 Task: Reply to email with the signature Bailey Nelson with the subject 'Congratulations' from softage.1@softage.net with the message 'Can you please provide more information about the new safety regulations?'
Action: Mouse moved to (824, 209)
Screenshot: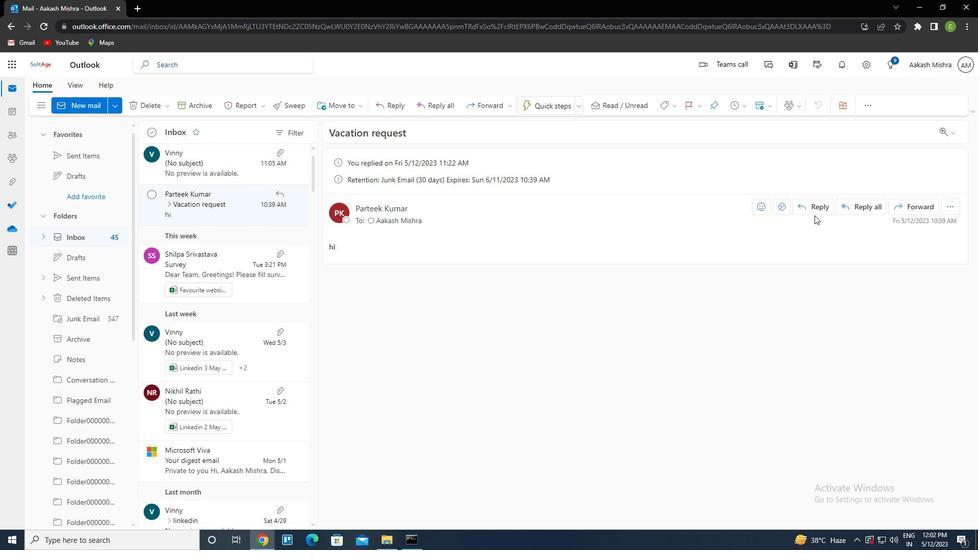 
Action: Mouse pressed left at (824, 209)
Screenshot: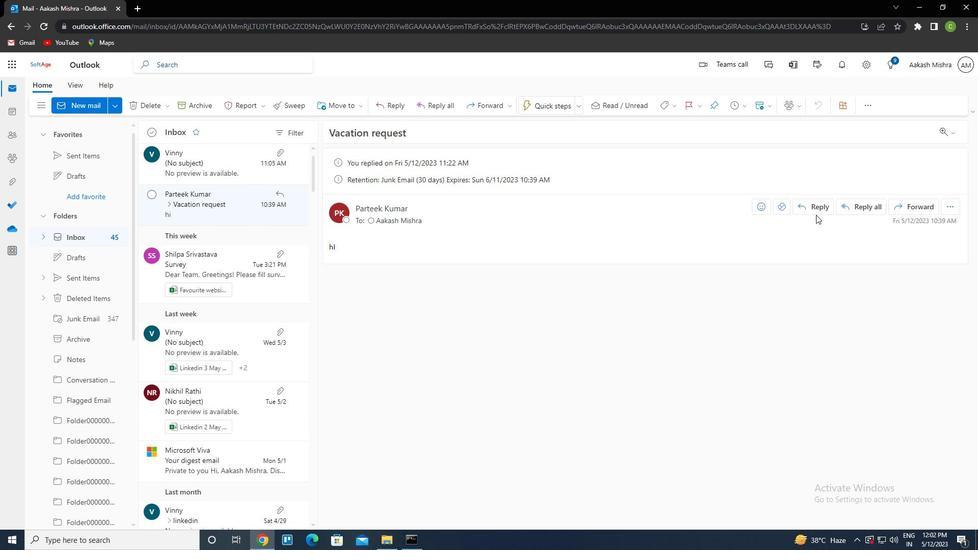 
Action: Mouse moved to (665, 103)
Screenshot: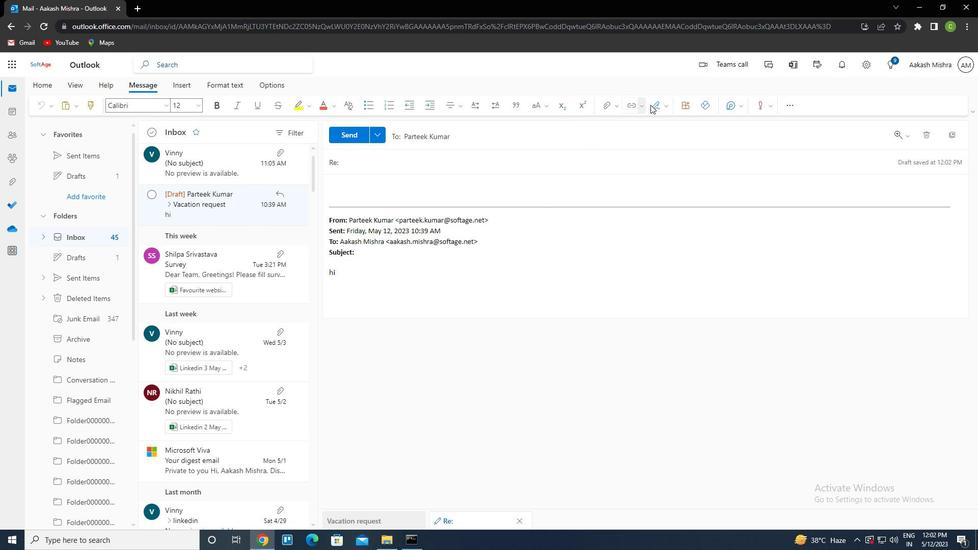 
Action: Mouse pressed left at (665, 103)
Screenshot: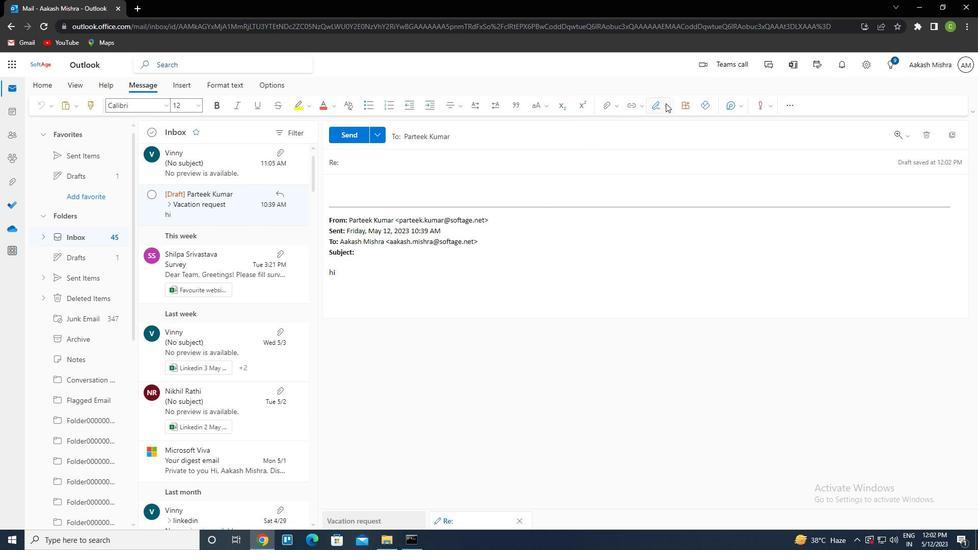 
Action: Mouse moved to (629, 405)
Screenshot: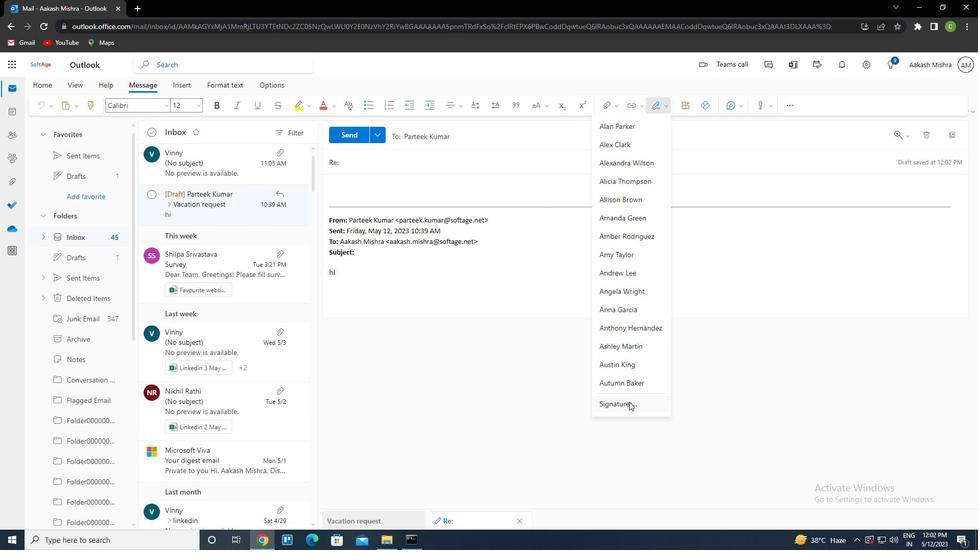 
Action: Mouse pressed left at (629, 405)
Screenshot: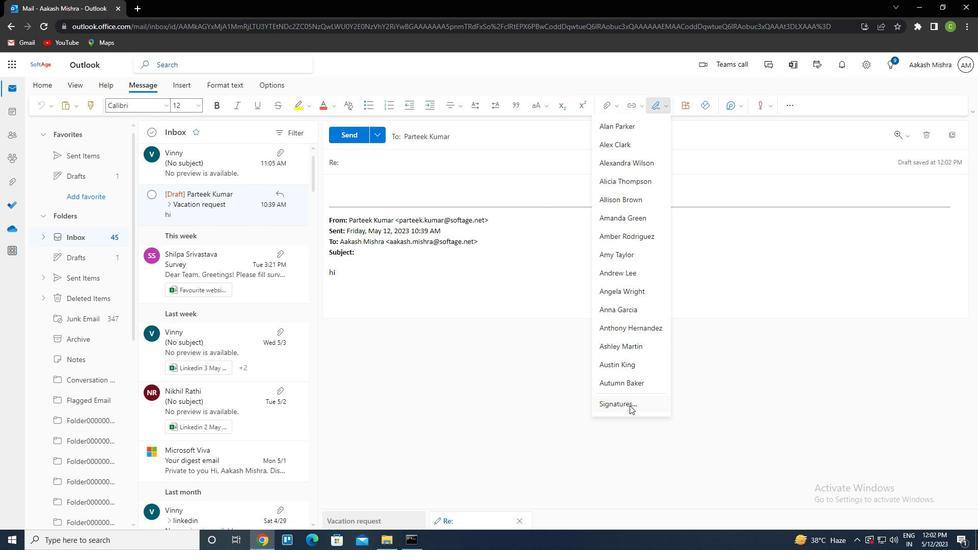 
Action: Mouse moved to (435, 170)
Screenshot: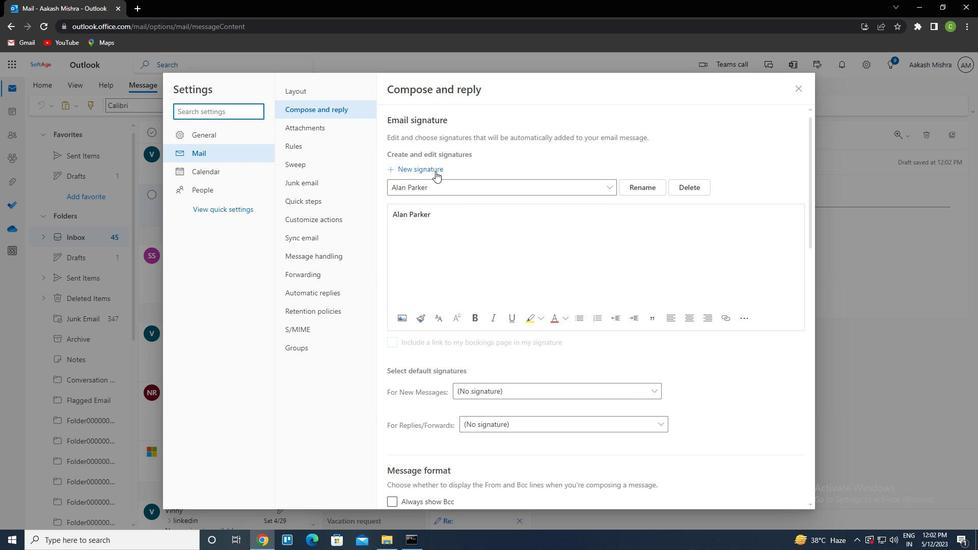 
Action: Mouse pressed left at (435, 170)
Screenshot: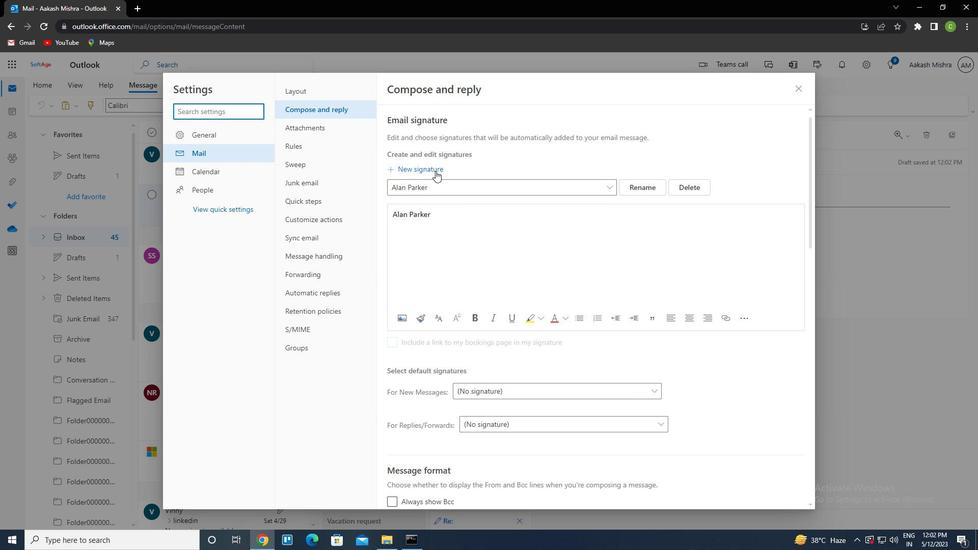 
Action: Mouse moved to (465, 191)
Screenshot: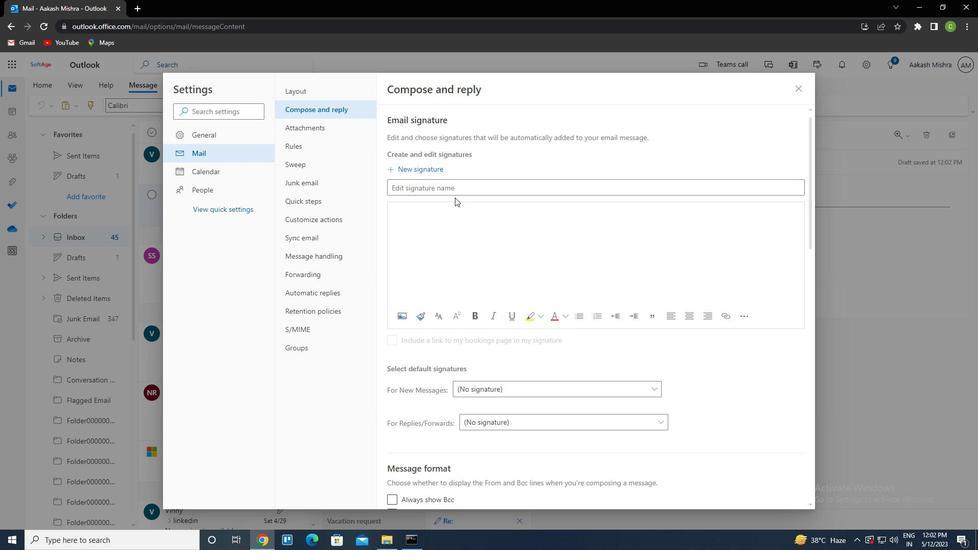 
Action: Mouse pressed left at (465, 191)
Screenshot: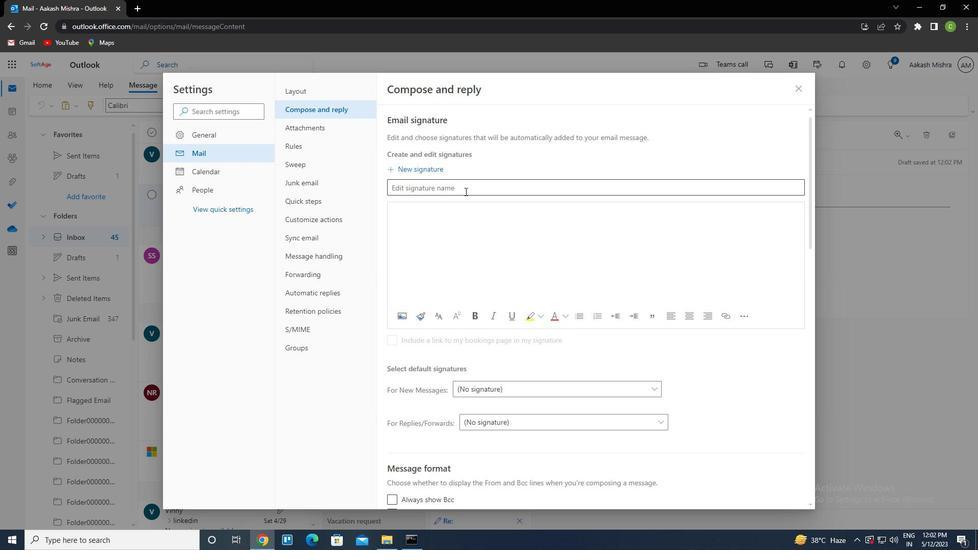 
Action: Key pressed <Key.caps_lock><Key.caps_lock>b<Key.caps_lock>al<Key.backspace>iley<Key.space><Key.caps_lock>n<Key.caps_lock>elson
Screenshot: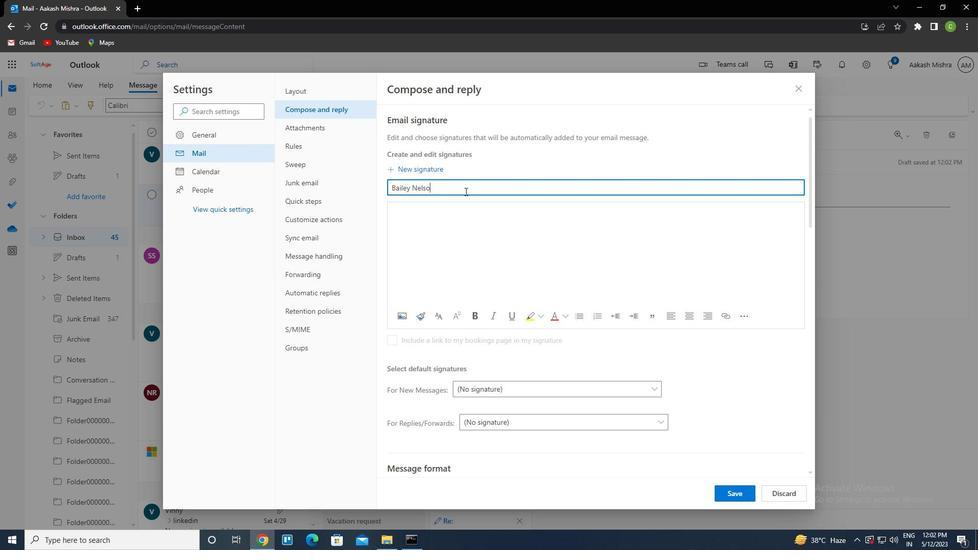 
Action: Mouse moved to (452, 213)
Screenshot: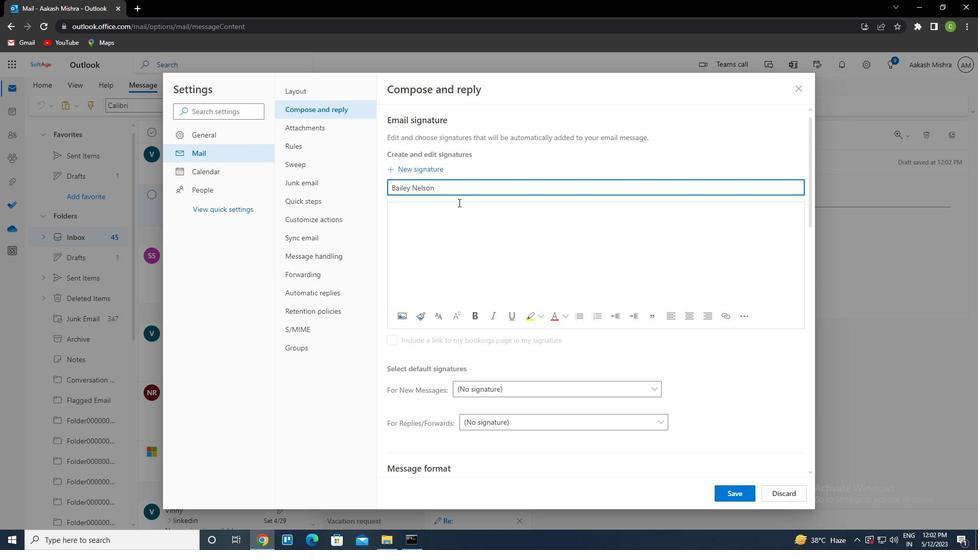 
Action: Mouse pressed left at (452, 213)
Screenshot: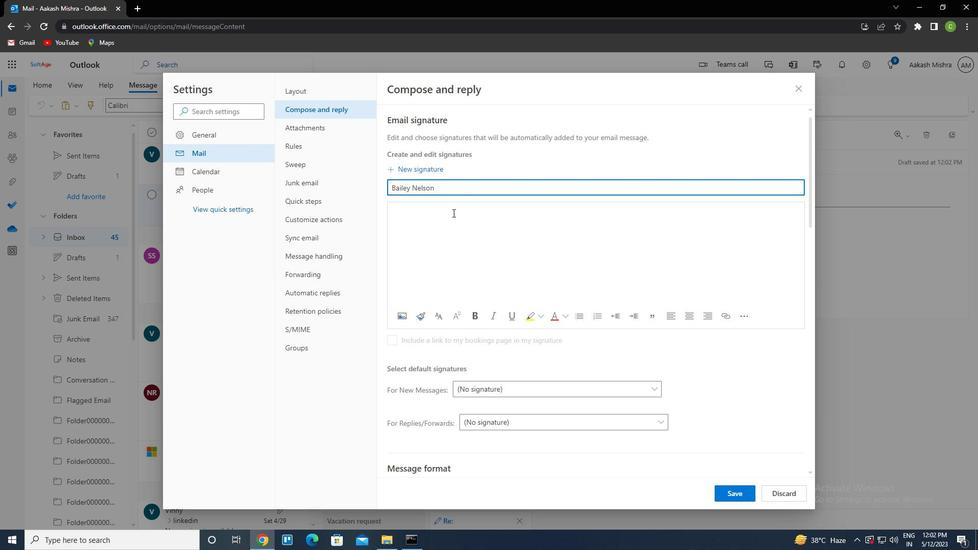 
Action: Key pressed <Key.caps_lock>b<Key.caps_lock>ailey<Key.space><Key.caps_lock>n<Key.caps_lock>elson
Screenshot: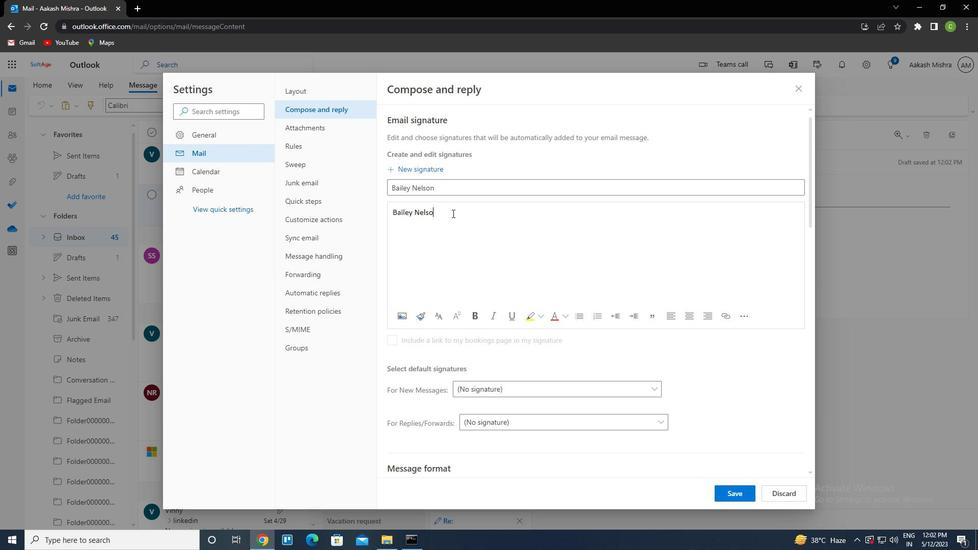 
Action: Mouse moved to (746, 487)
Screenshot: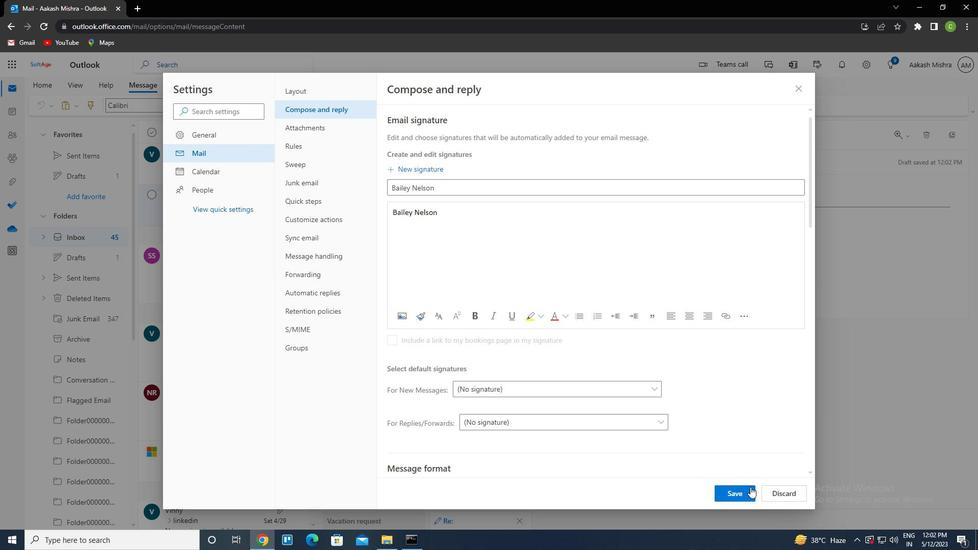 
Action: Mouse pressed left at (746, 487)
Screenshot: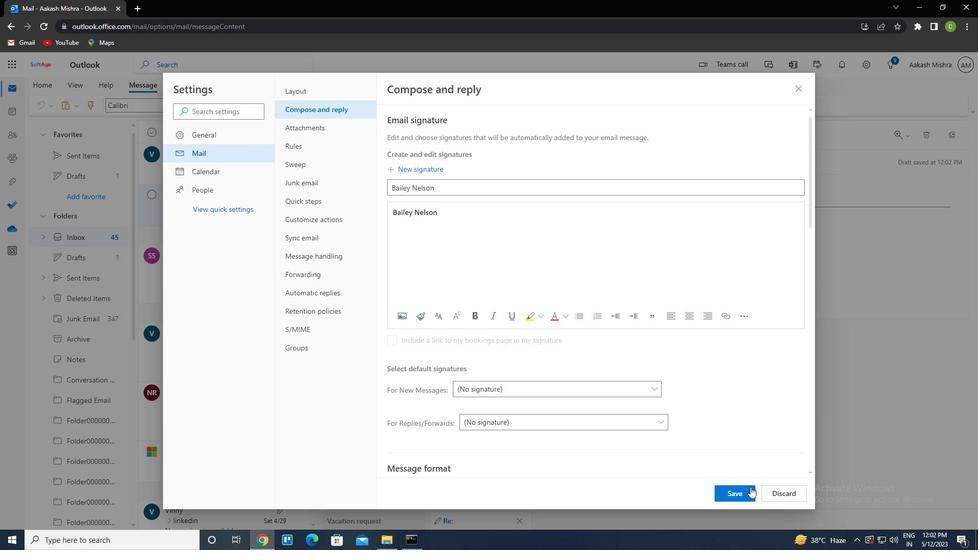 
Action: Mouse moved to (798, 86)
Screenshot: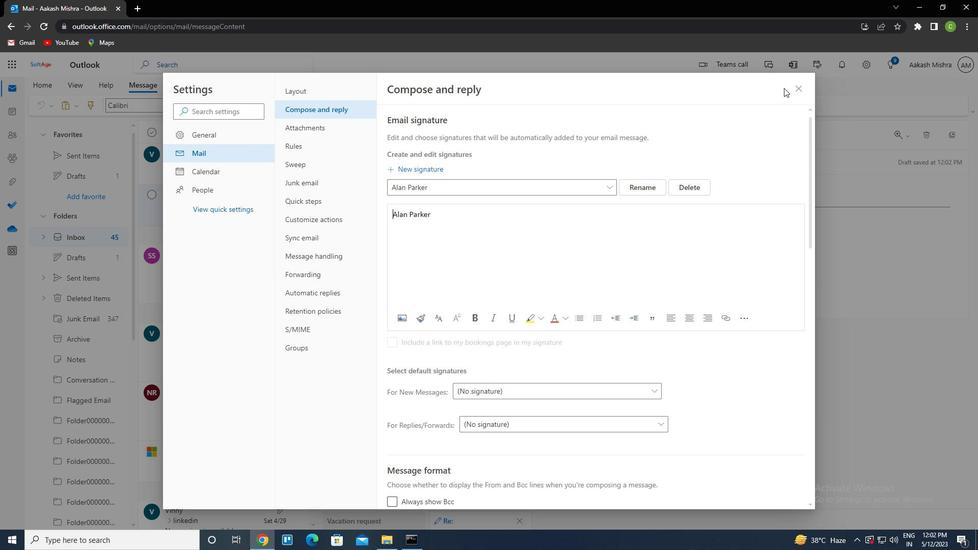 
Action: Mouse pressed left at (798, 86)
Screenshot: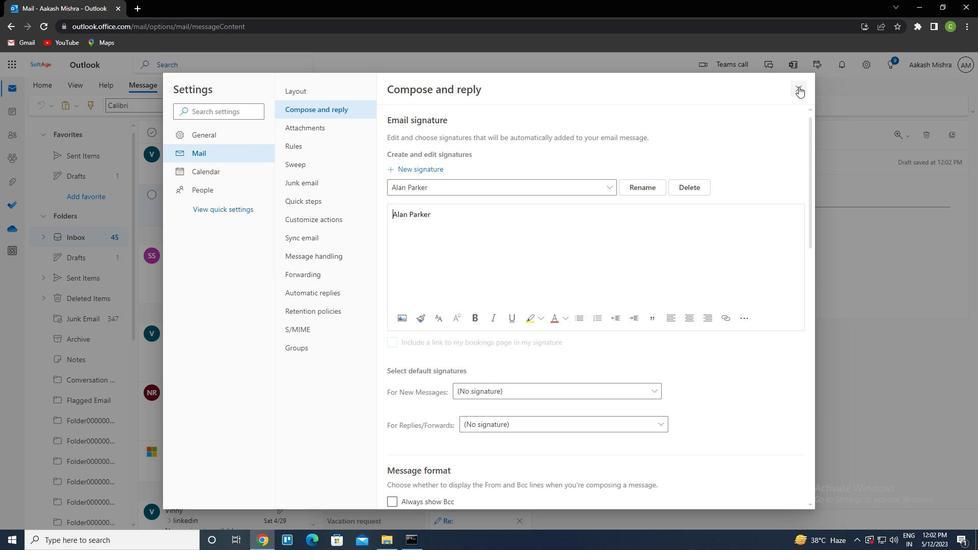 
Action: Mouse moved to (359, 163)
Screenshot: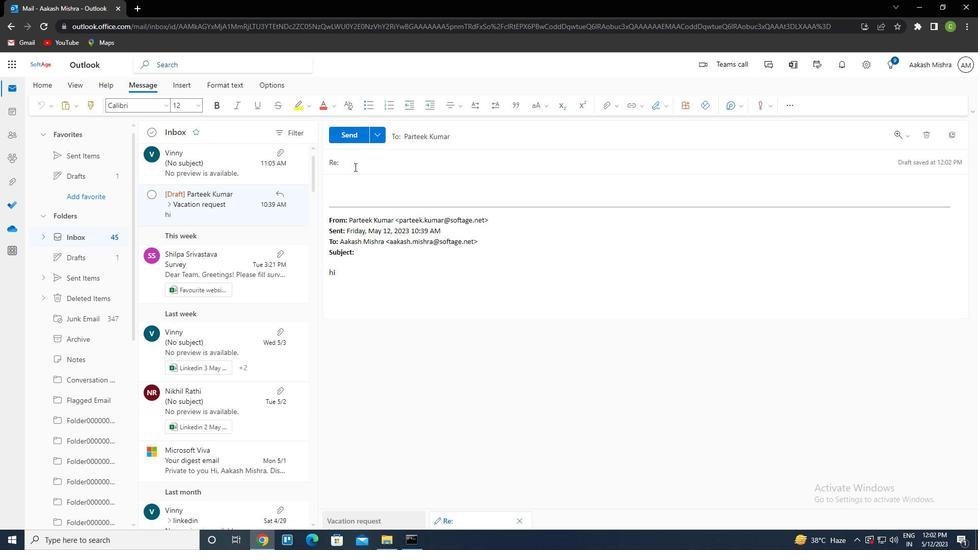 
Action: Mouse pressed left at (359, 163)
Screenshot: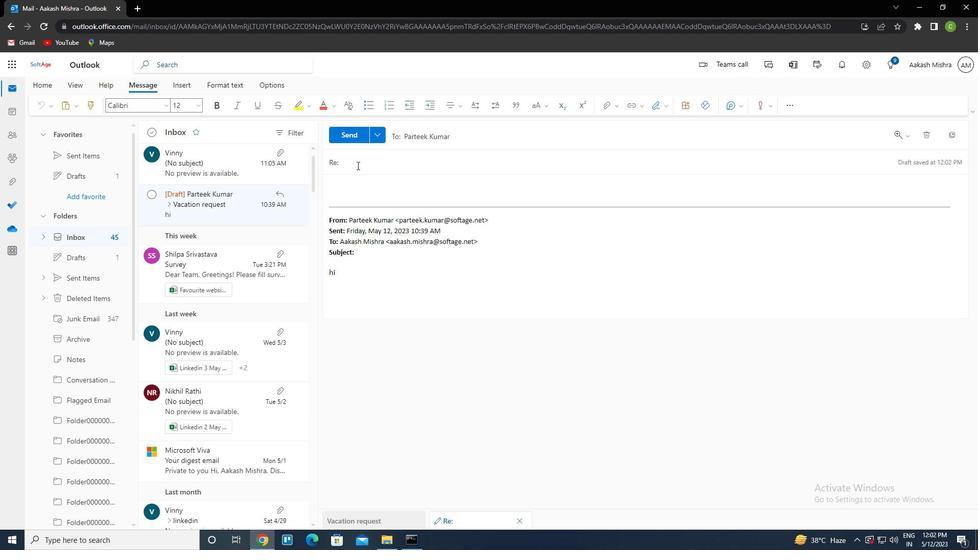 
Action: Mouse moved to (360, 163)
Screenshot: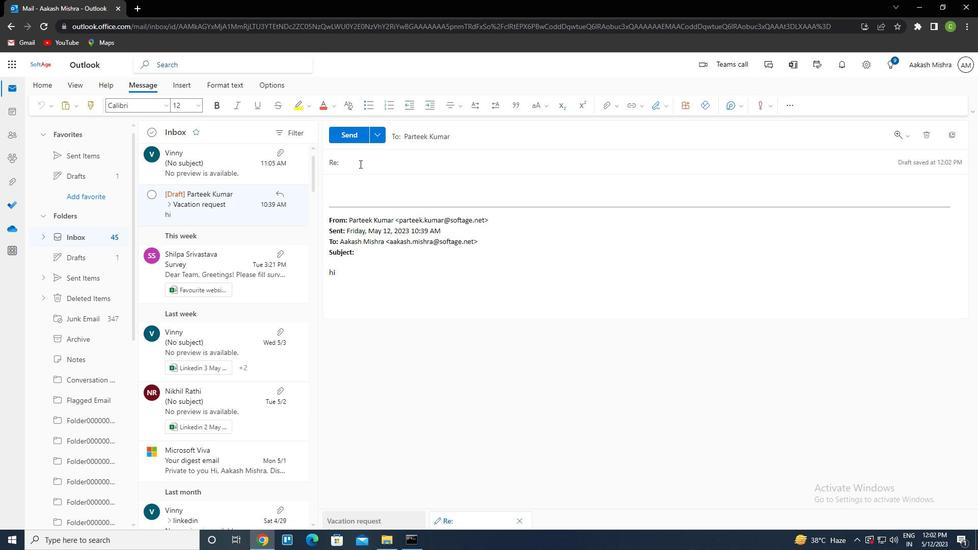 
Action: Key pressed <Key.caps_lock>
Screenshot: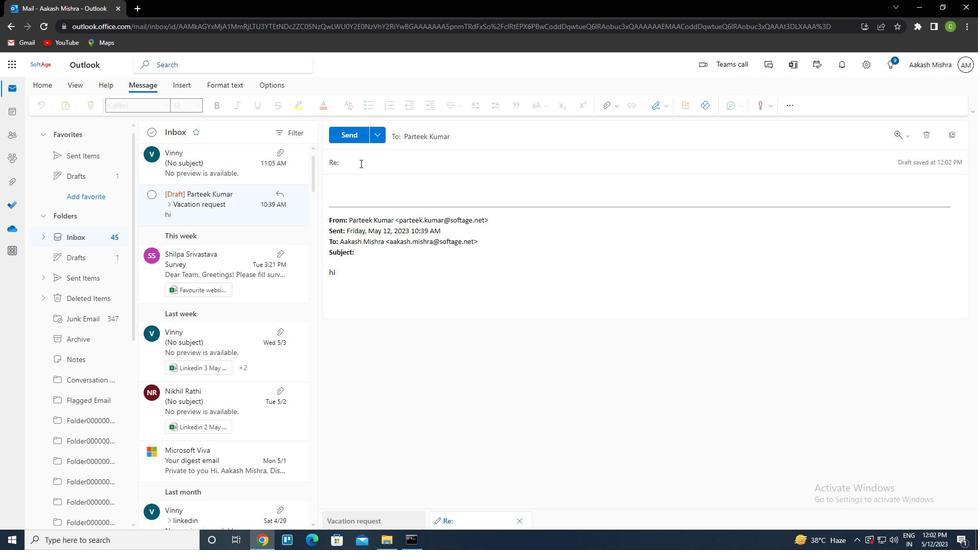 
Action: Mouse moved to (655, 101)
Screenshot: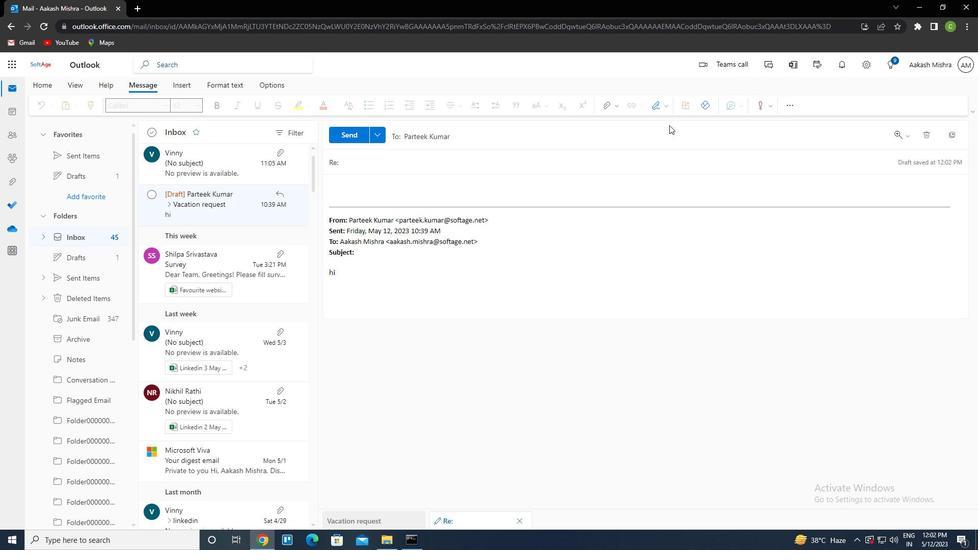 
Action: Mouse pressed left at (655, 101)
Screenshot: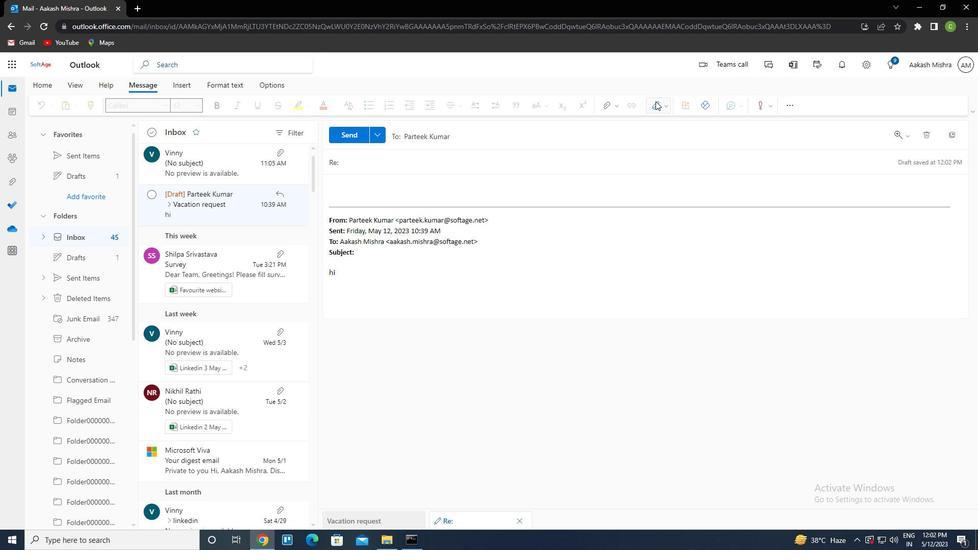 
Action: Mouse moved to (627, 401)
Screenshot: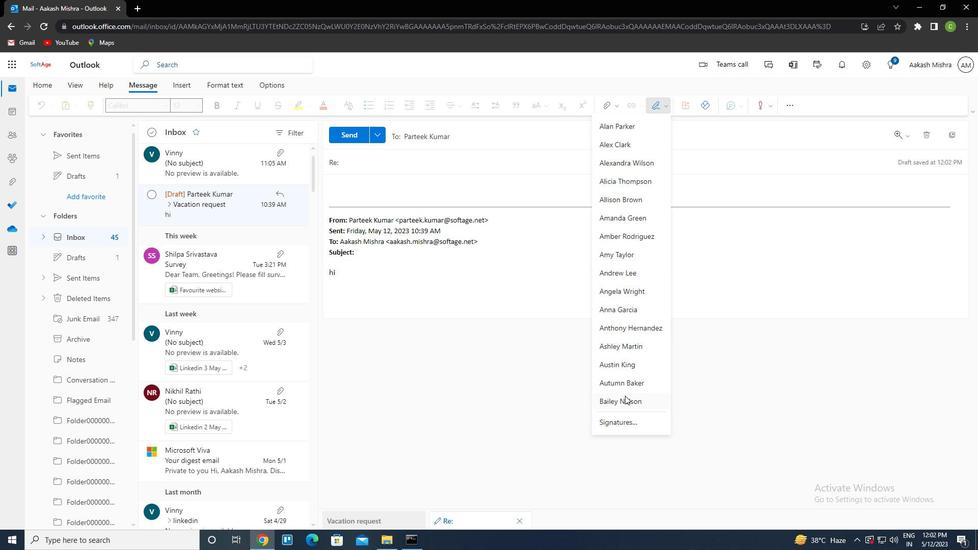 
Action: Mouse pressed left at (627, 401)
Screenshot: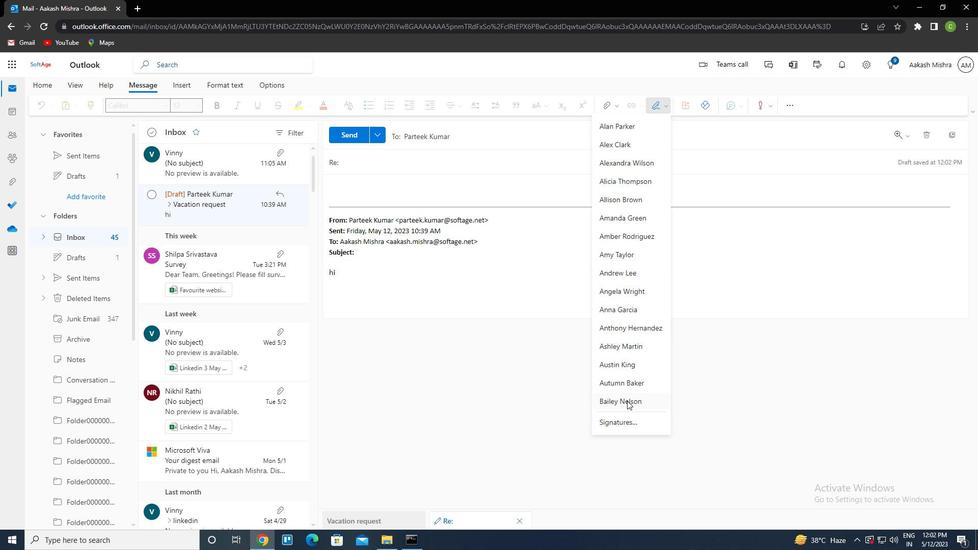 
Action: Mouse moved to (362, 162)
Screenshot: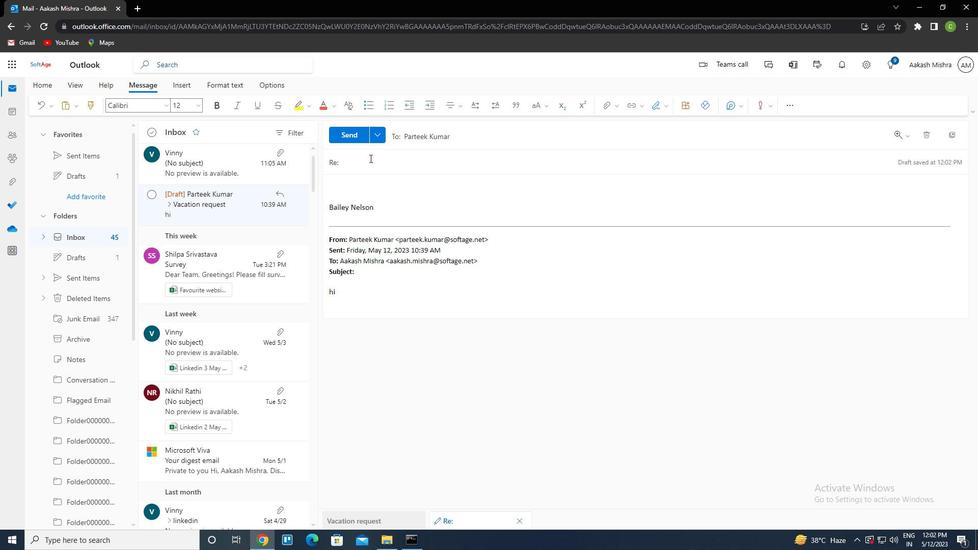 
Action: Mouse pressed left at (362, 162)
Screenshot: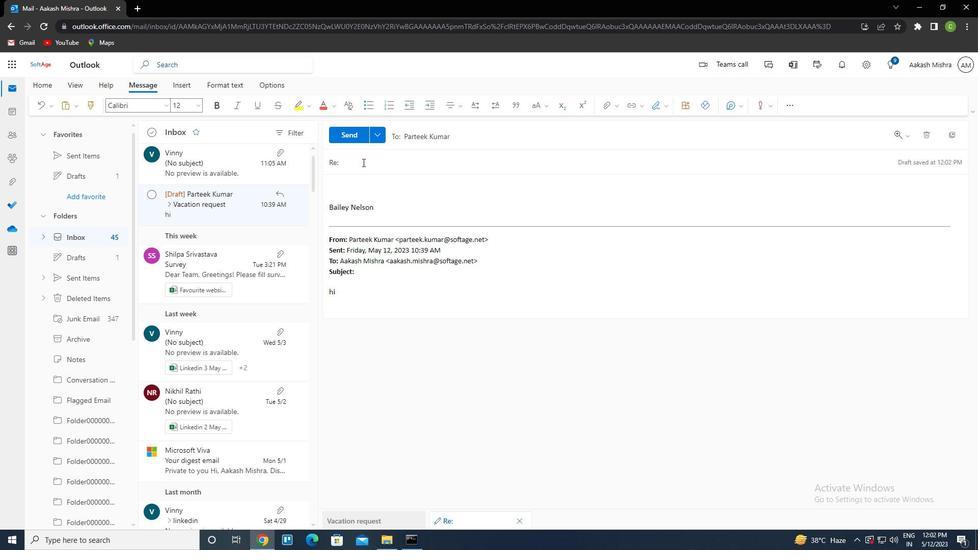
Action: Key pressed c<Key.caps_lock>ongratulations
Screenshot: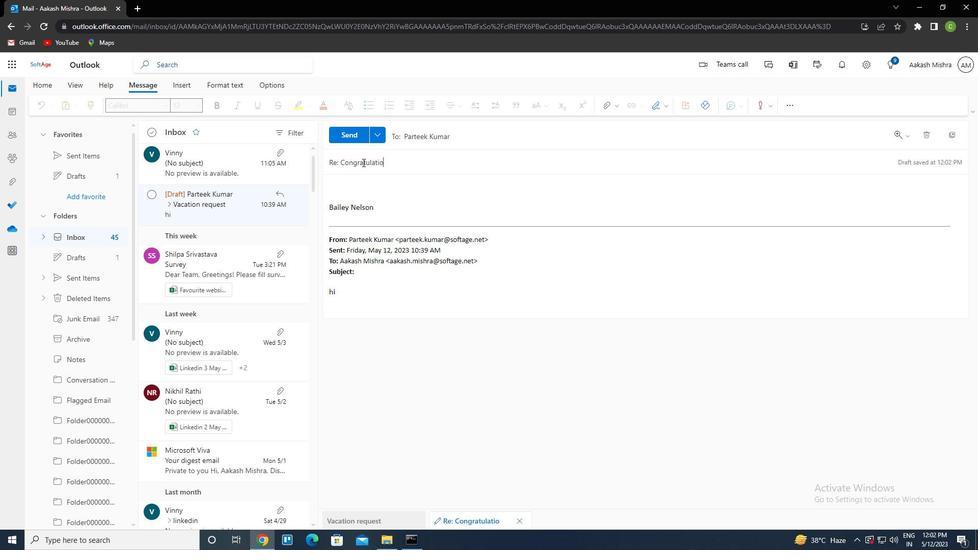 
Action: Mouse moved to (356, 188)
Screenshot: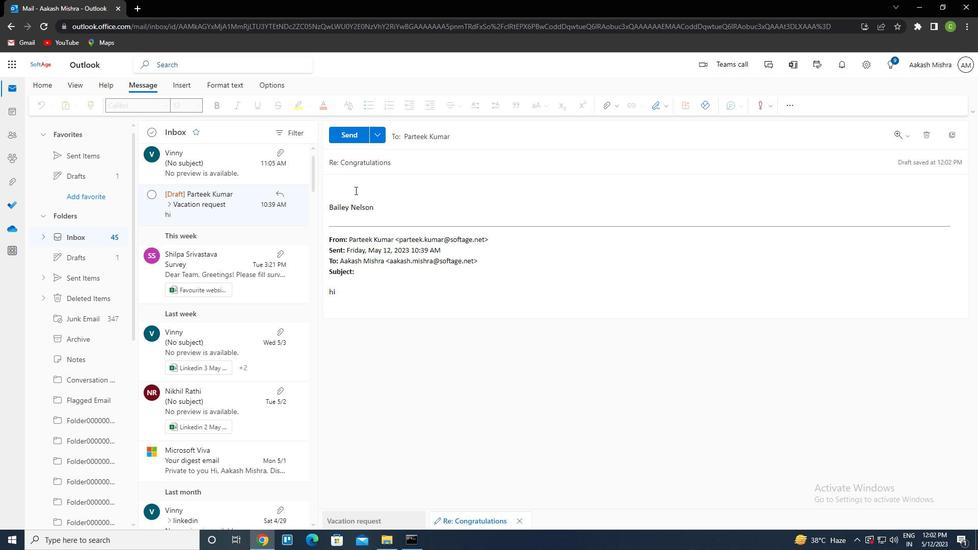 
Action: Mouse pressed left at (356, 188)
Screenshot: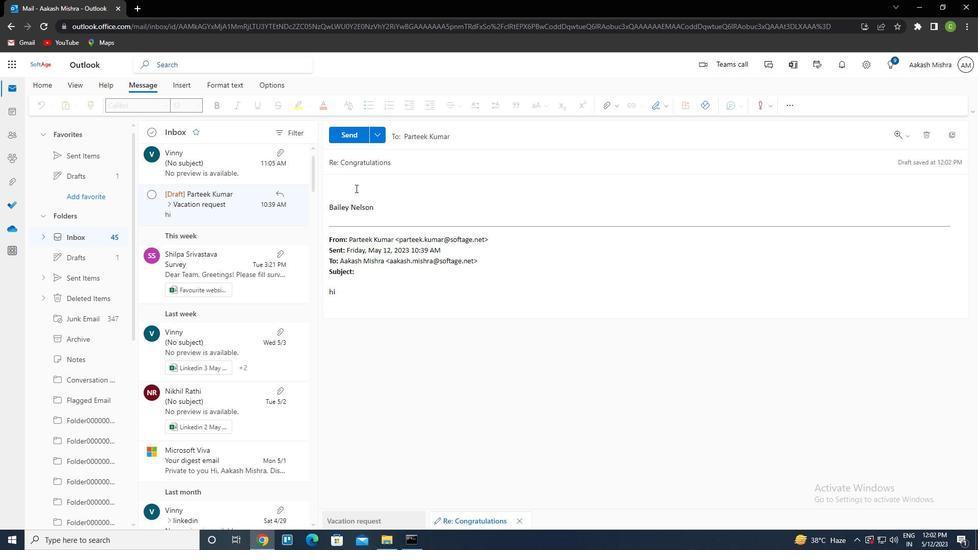 
Action: Key pressed <Key.caps_lock>c<Key.caps_lock>an<Key.space>you<Key.space>please<Key.space>provide<Key.space>more<Key.space>information<Key.space>about<Key.space>th<Key.space><Key.backspace>e<Key.space>new<Key.space>safety<Key.space>regulations
Screenshot: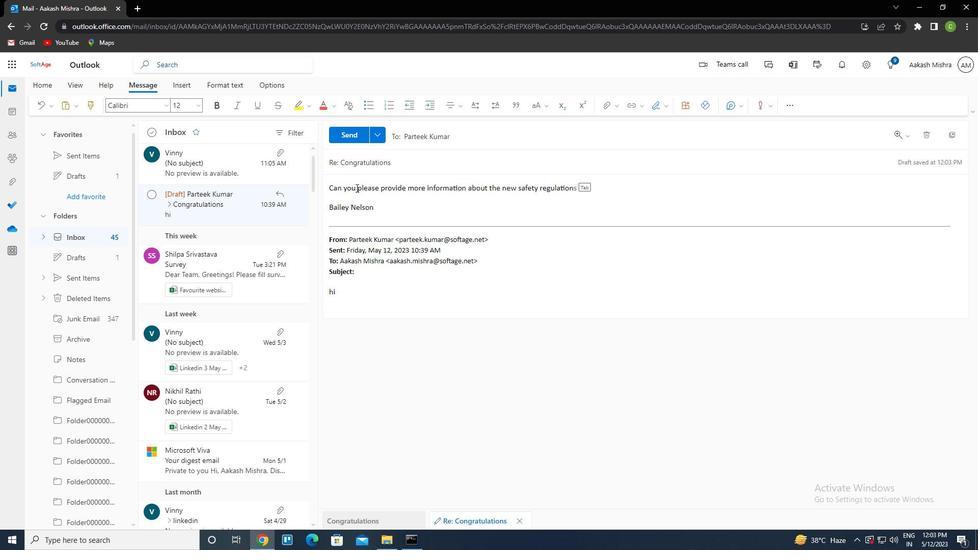 
Action: Mouse moved to (355, 137)
Screenshot: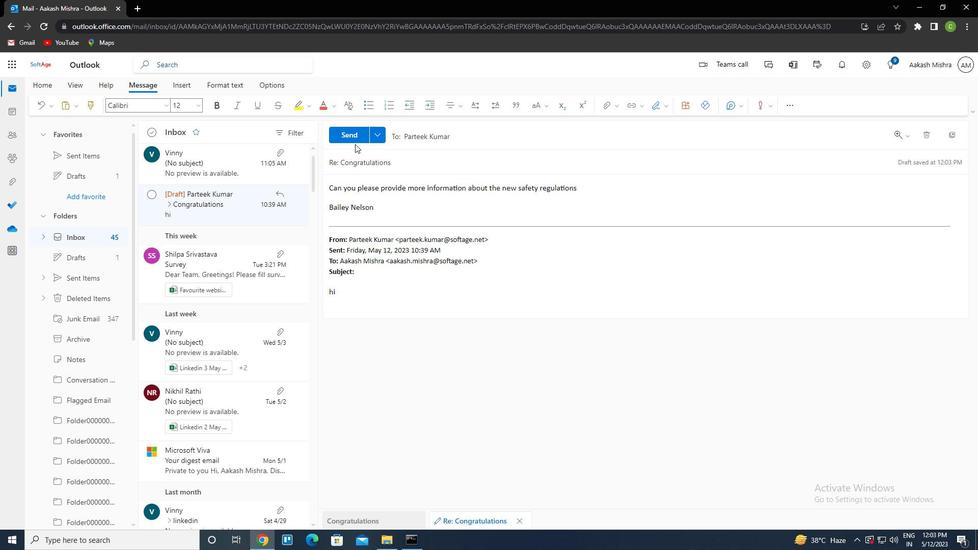 
Action: Mouse pressed left at (355, 137)
Screenshot: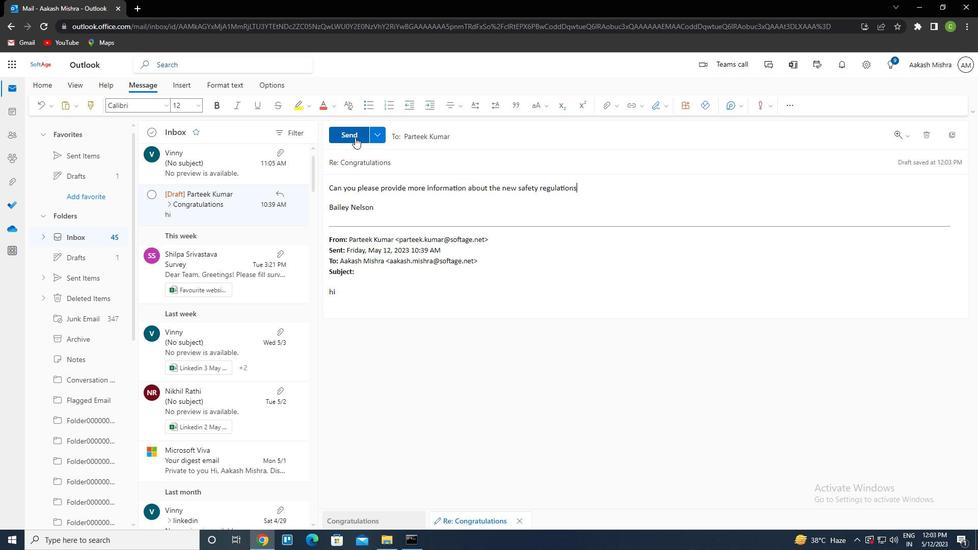
Action: Mouse moved to (454, 323)
Screenshot: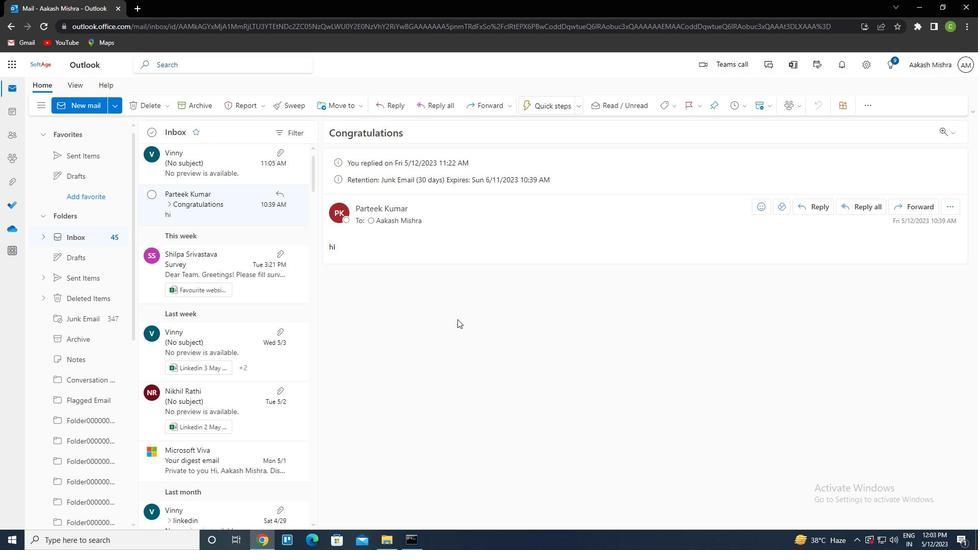 
